 Task: Create in the project ByteRise and in the Backlog issue 'Address issues related to data duplication and redundancy' a child issue 'Kubernetes cluster backup and recovery remediation and testing', and assign it to team member softage.2@softage.net. Create in the project ByteRise and in the Backlog issue 'Develop a new feature to allow for integration with blockchain technology' a child issue 'Integration with fleet management systems', and assign it to team member softage.3@softage.net
Action: Mouse moved to (182, 55)
Screenshot: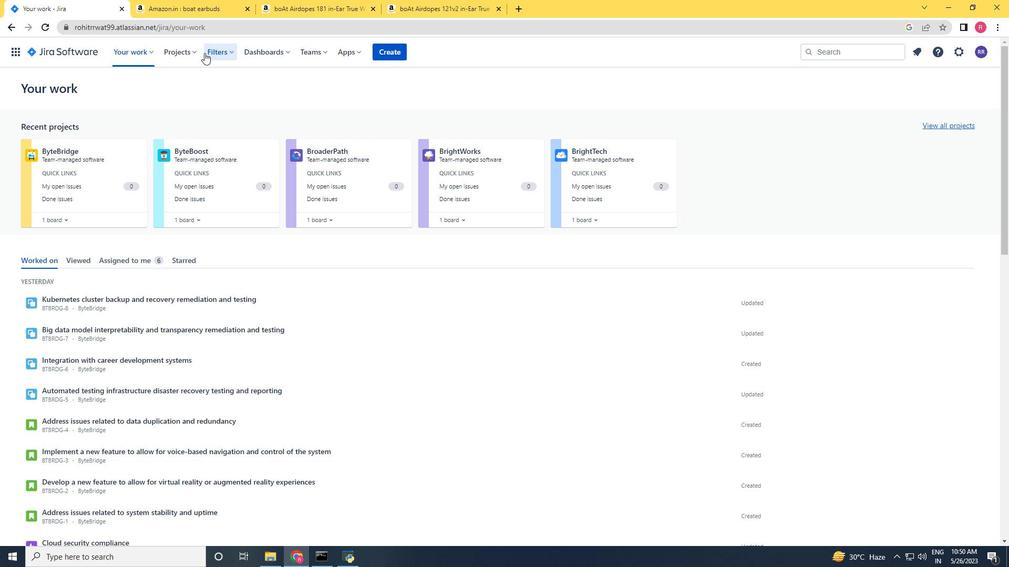 
Action: Mouse pressed left at (182, 55)
Screenshot: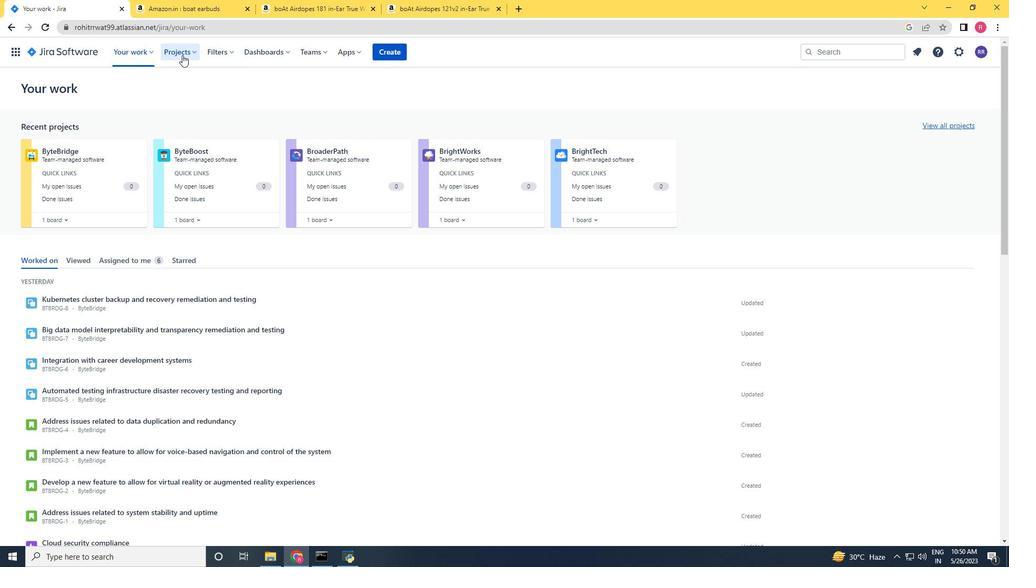 
Action: Mouse moved to (191, 110)
Screenshot: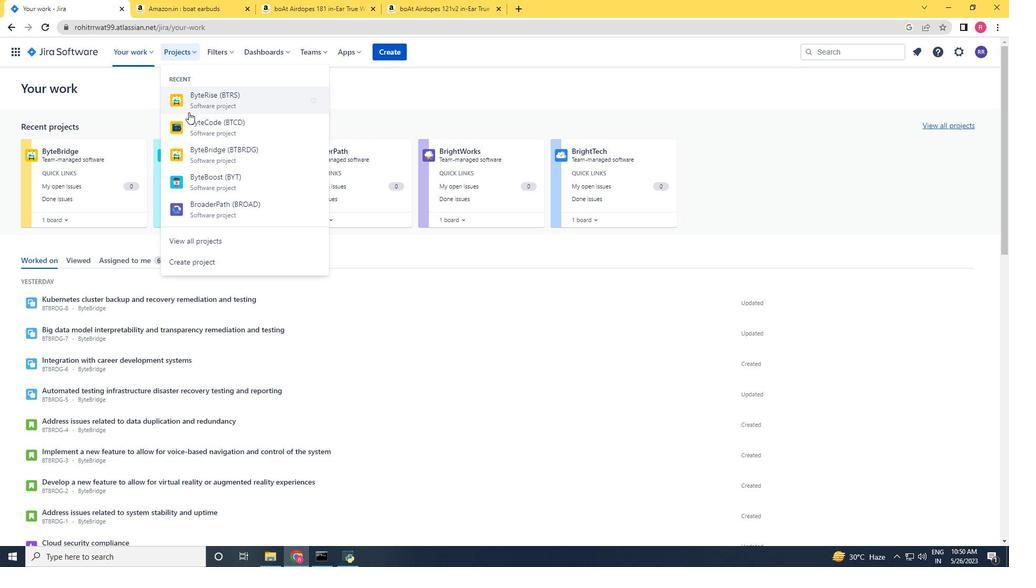 
Action: Mouse pressed left at (191, 110)
Screenshot: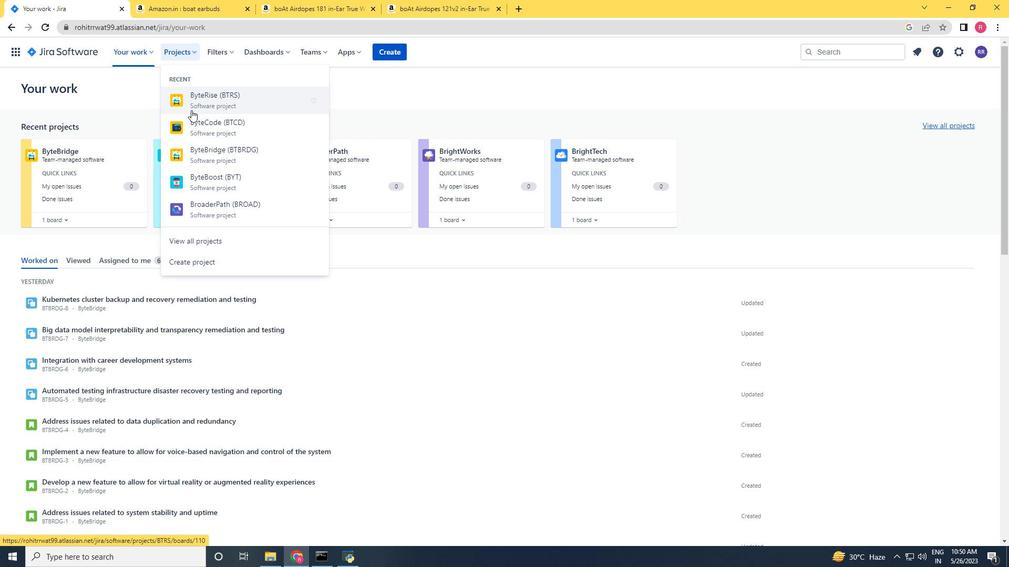 
Action: Mouse moved to (56, 154)
Screenshot: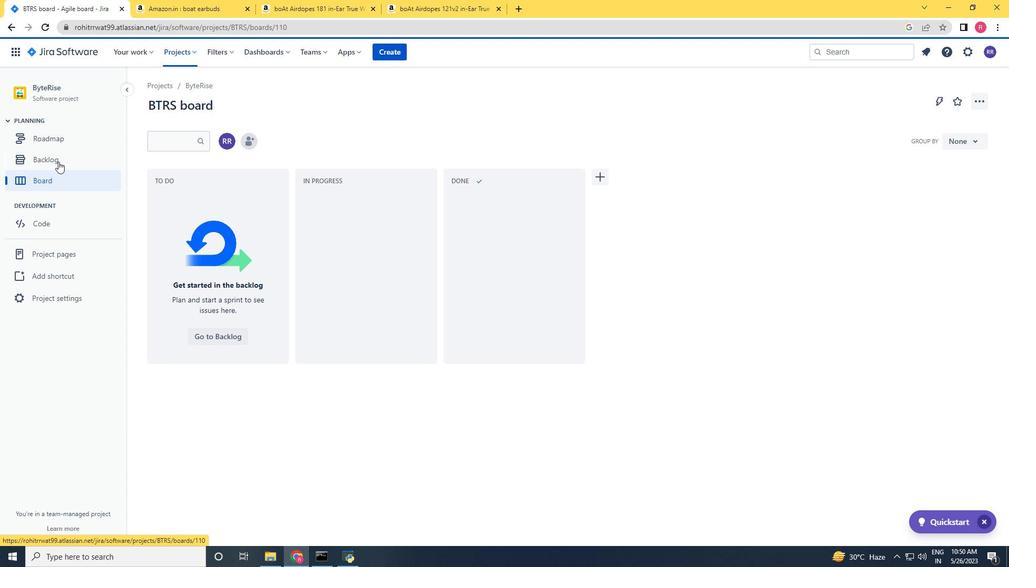 
Action: Mouse pressed left at (56, 154)
Screenshot: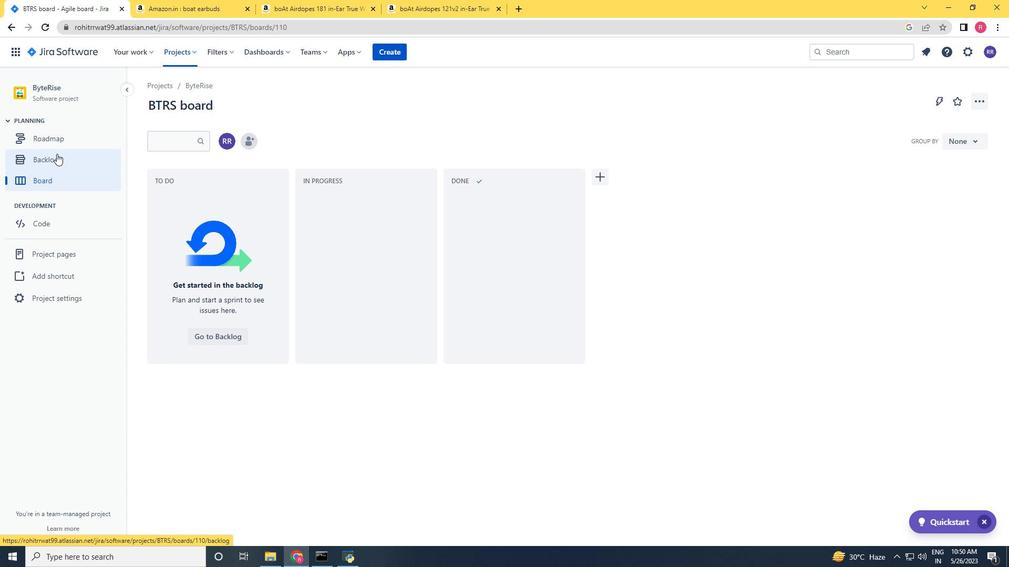 
Action: Mouse moved to (758, 323)
Screenshot: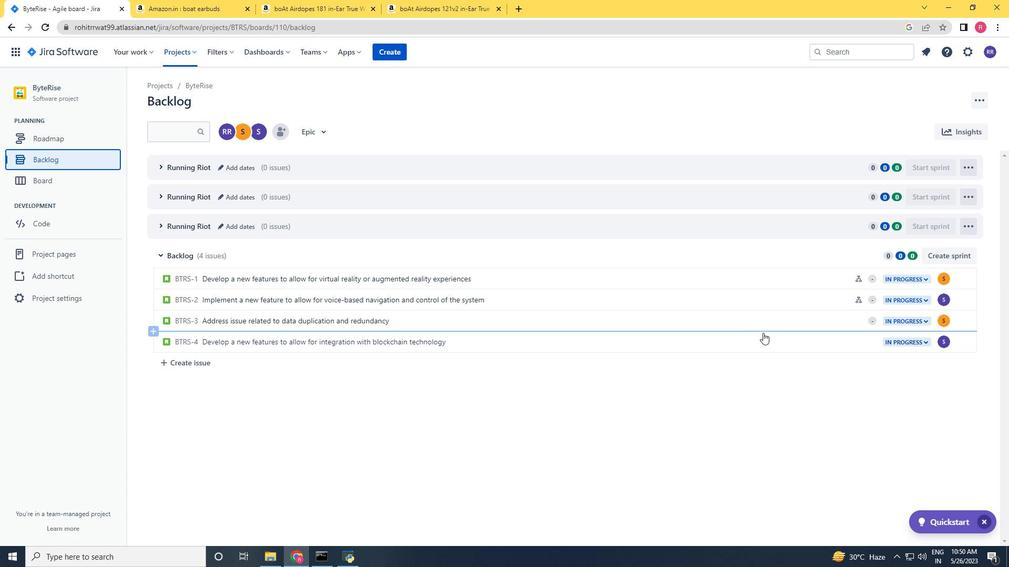 
Action: Mouse pressed left at (758, 323)
Screenshot: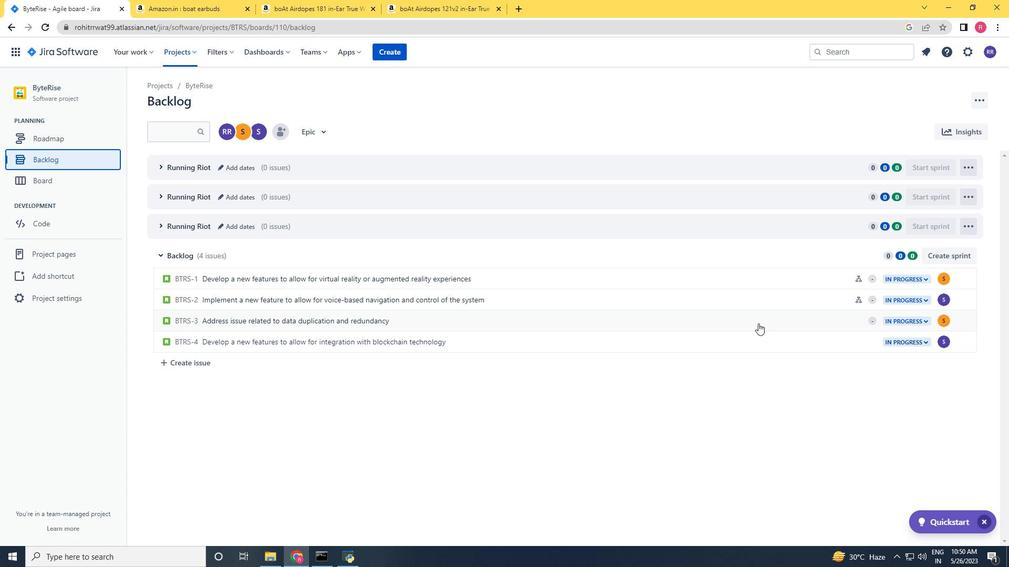 
Action: Mouse moved to (820, 225)
Screenshot: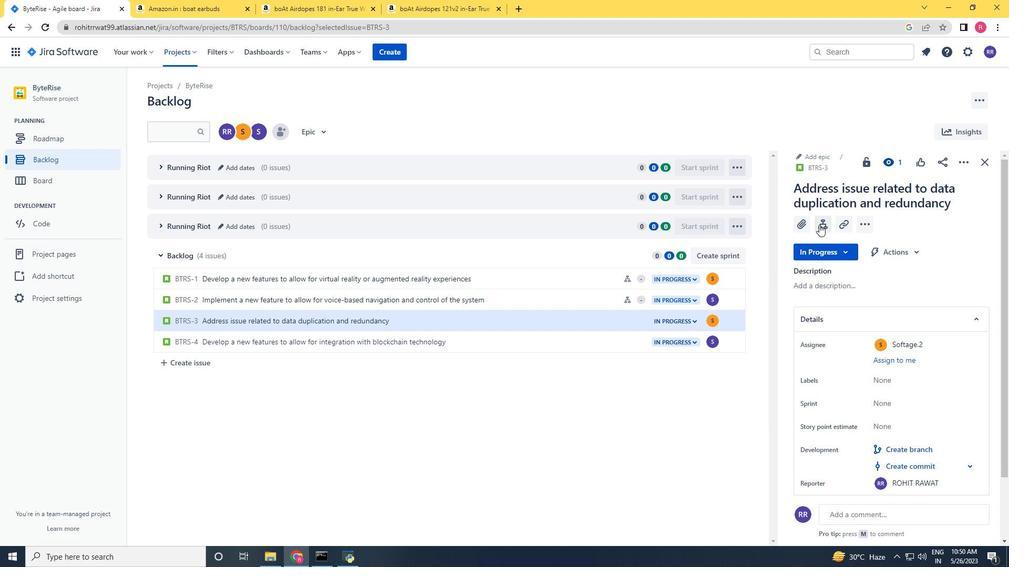 
Action: Mouse pressed left at (820, 225)
Screenshot: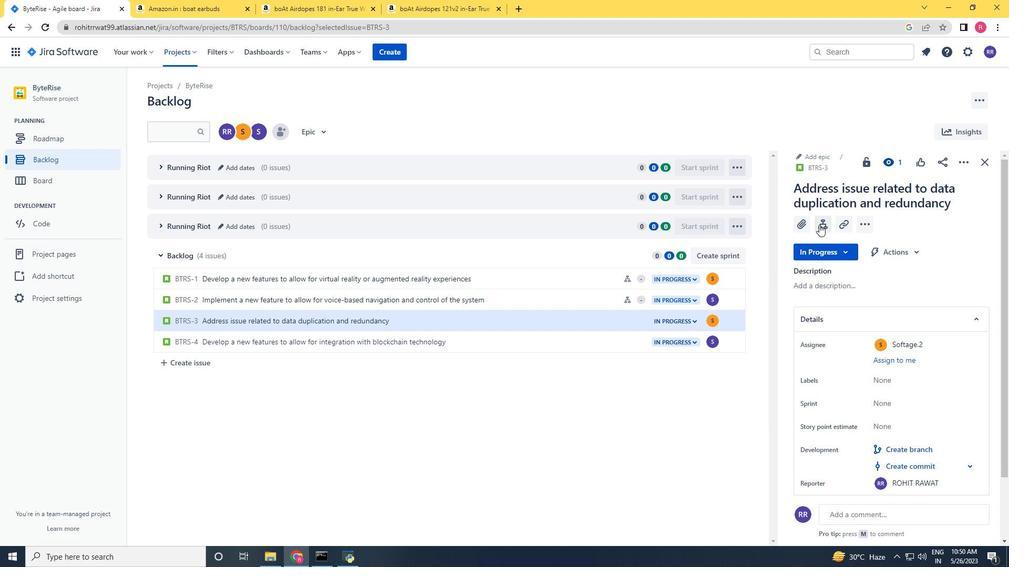 
Action: Mouse moved to (821, 226)
Screenshot: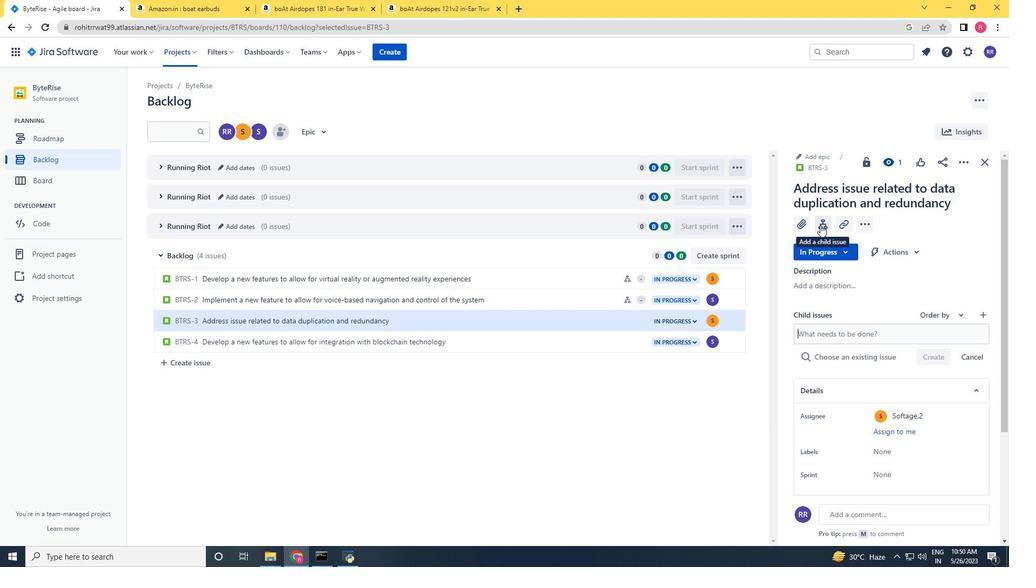 
Action: Key pressed <Key.shift>Kubernetes<Key.space>cluster<Key.backspace><Key.backspace><Key.backspace>ter<Key.space>backuo<Key.backspace>p<Key.space>and<Key.space>recovery<Key.space>remediation<Key.space>and<Key.space>testing<Key.space><Key.enter>
Screenshot: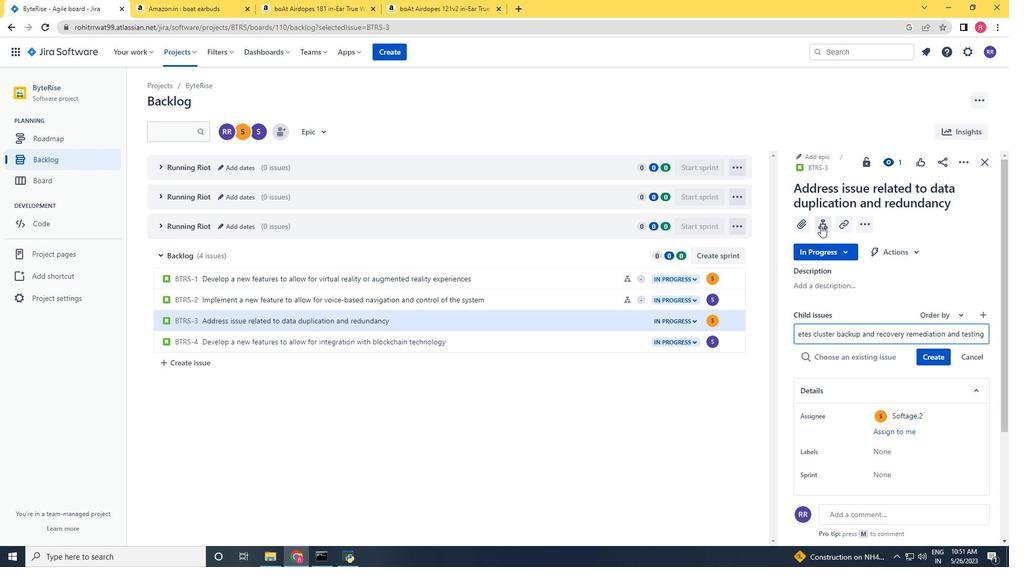 
Action: Mouse moved to (594, 340)
Screenshot: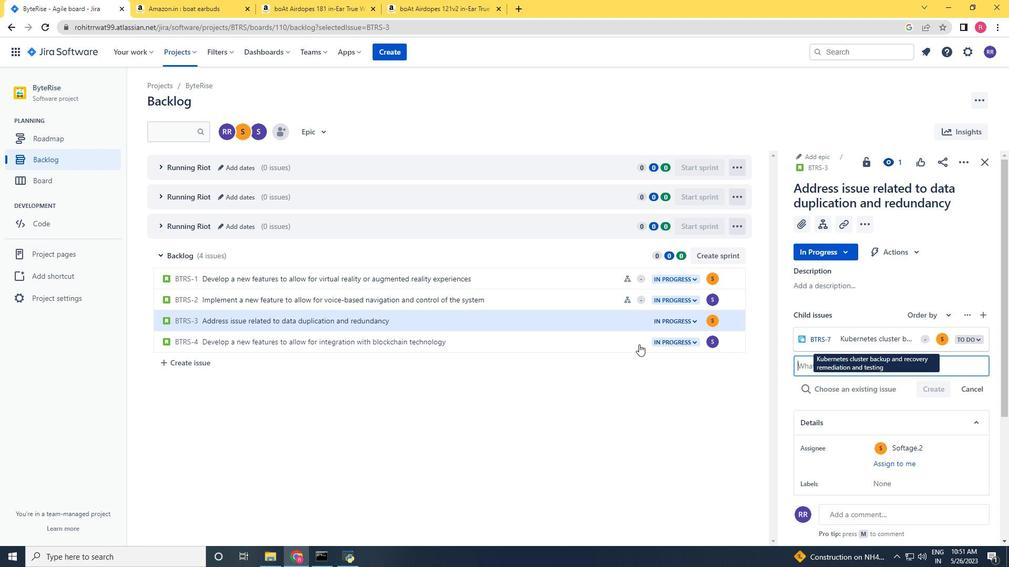 
Action: Mouse pressed left at (594, 340)
Screenshot: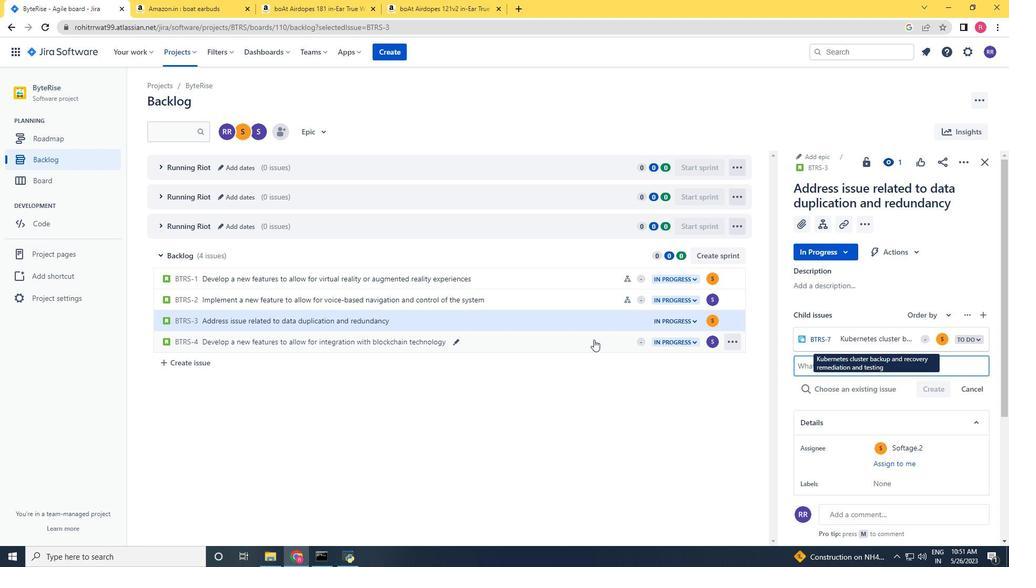 
Action: Mouse moved to (823, 240)
Screenshot: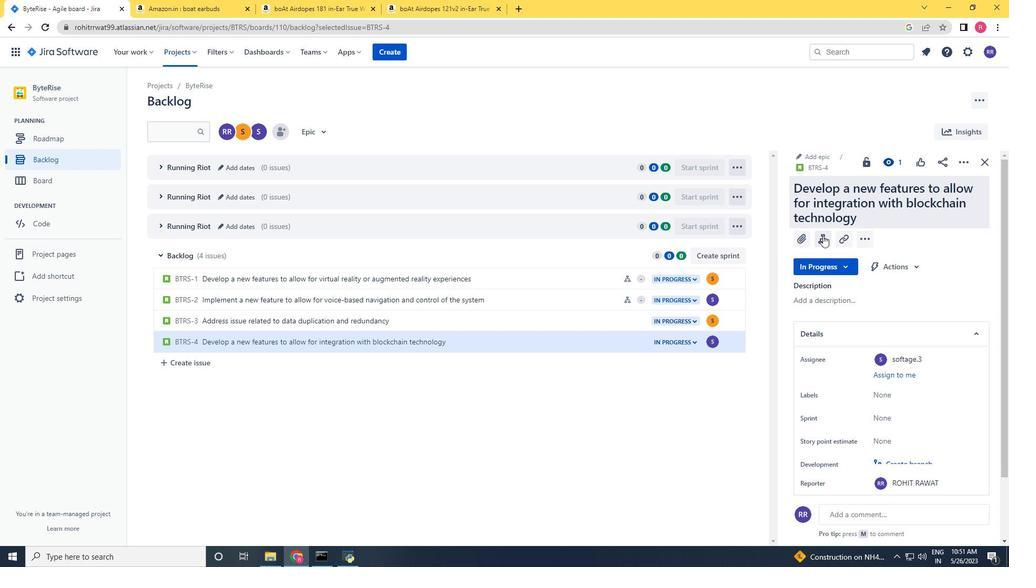 
Action: Mouse pressed left at (823, 240)
Screenshot: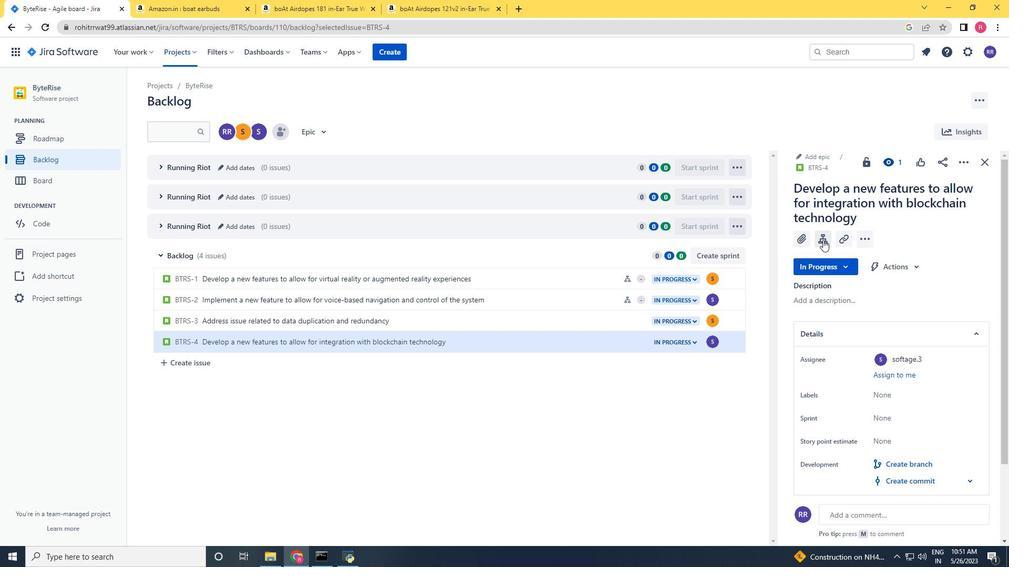 
Action: Key pressed <Key.shift>Integration<Key.space>with<Key.space>flee<Key.space><Key.backspace>t<Key.space>management<Key.space>system<Key.space><Key.backspace>s<Key.space><Key.enter>
Screenshot: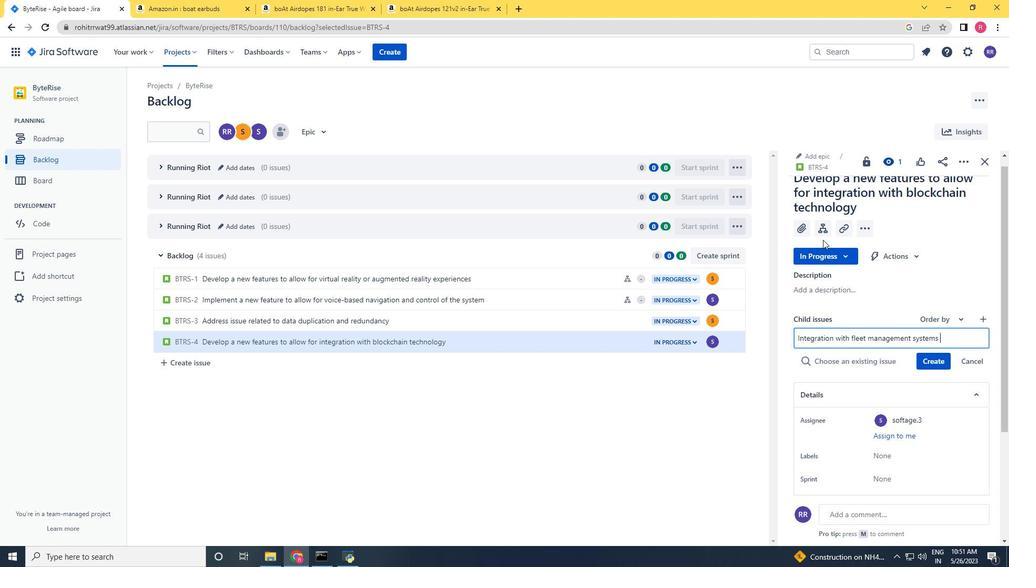 
Action: Mouse moved to (939, 345)
Screenshot: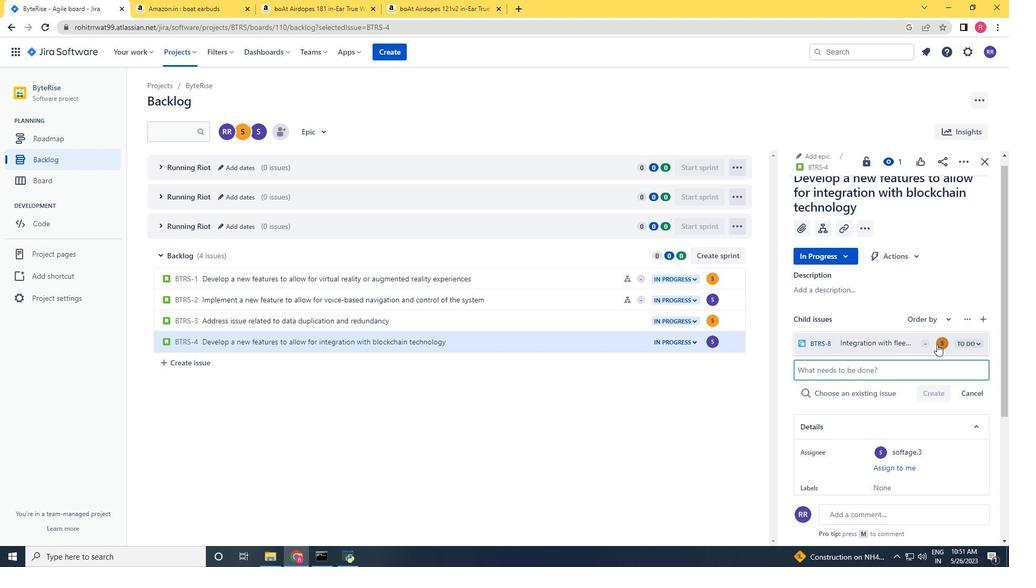 
Action: Mouse pressed left at (939, 345)
Screenshot: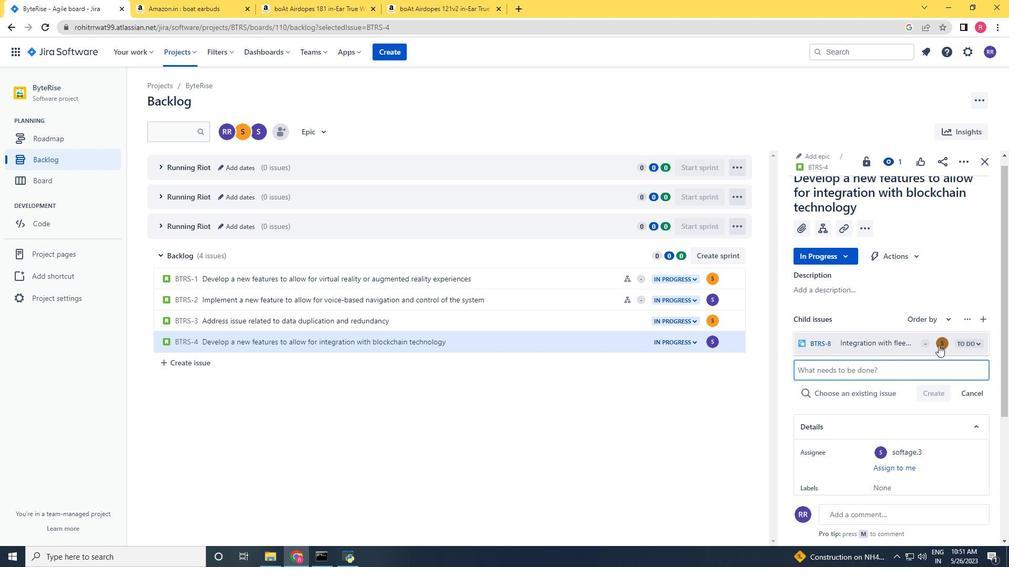 
Action: Key pressed softage.3<Key.shift>@softage.net
Screenshot: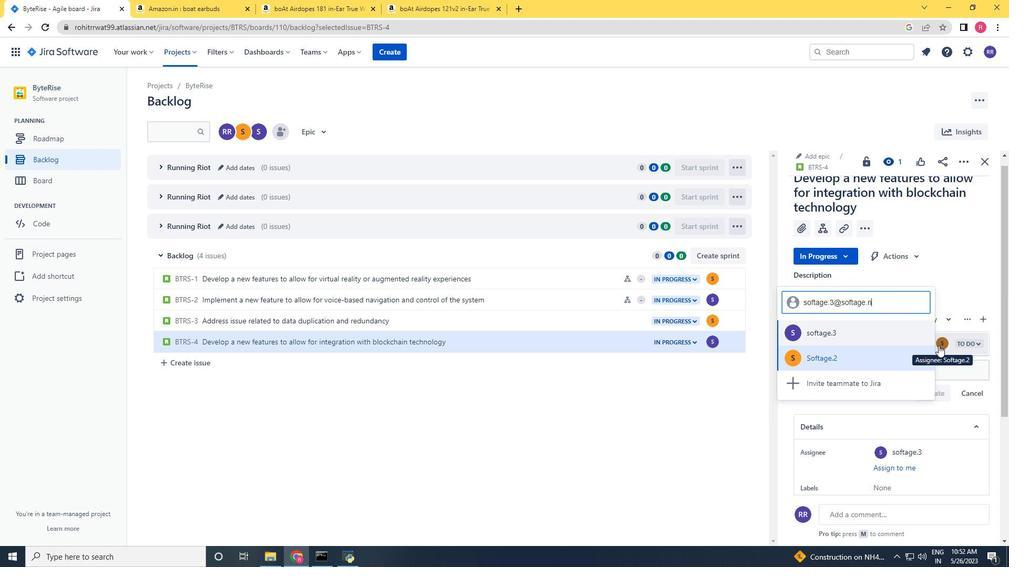 
Action: Mouse moved to (850, 340)
Screenshot: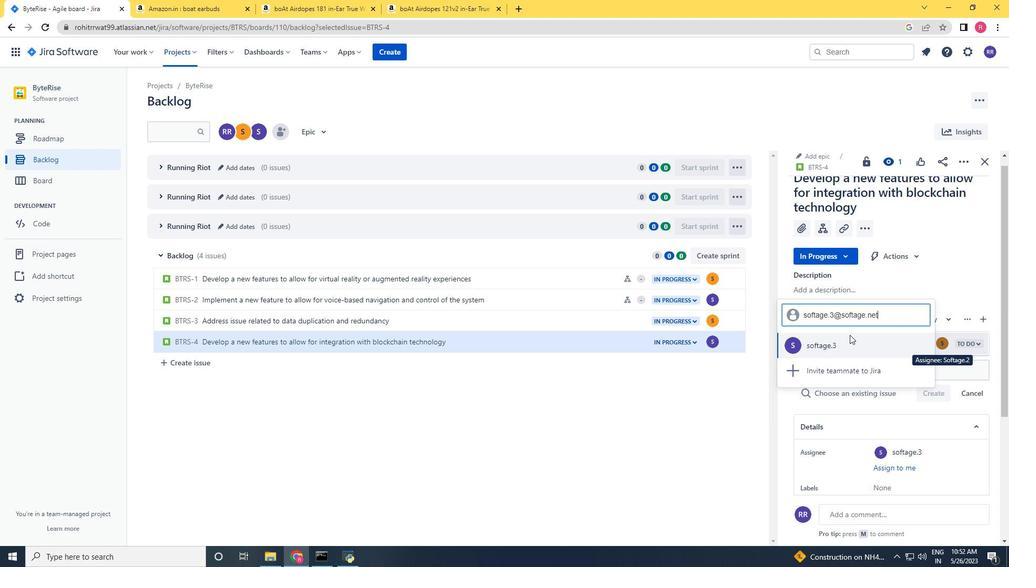 
Action: Mouse pressed left at (850, 340)
Screenshot: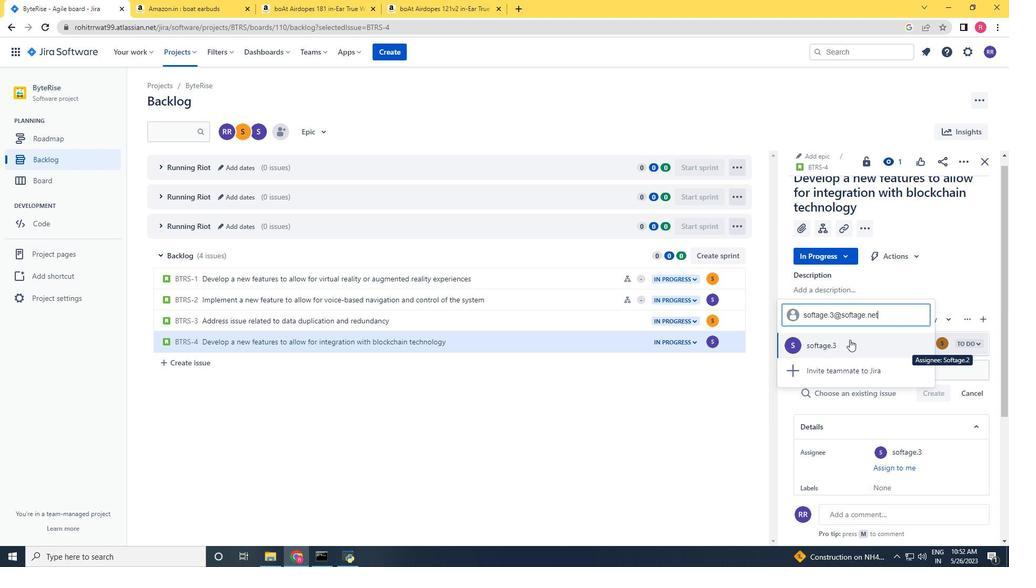 
Action: Mouse moved to (514, 480)
Screenshot: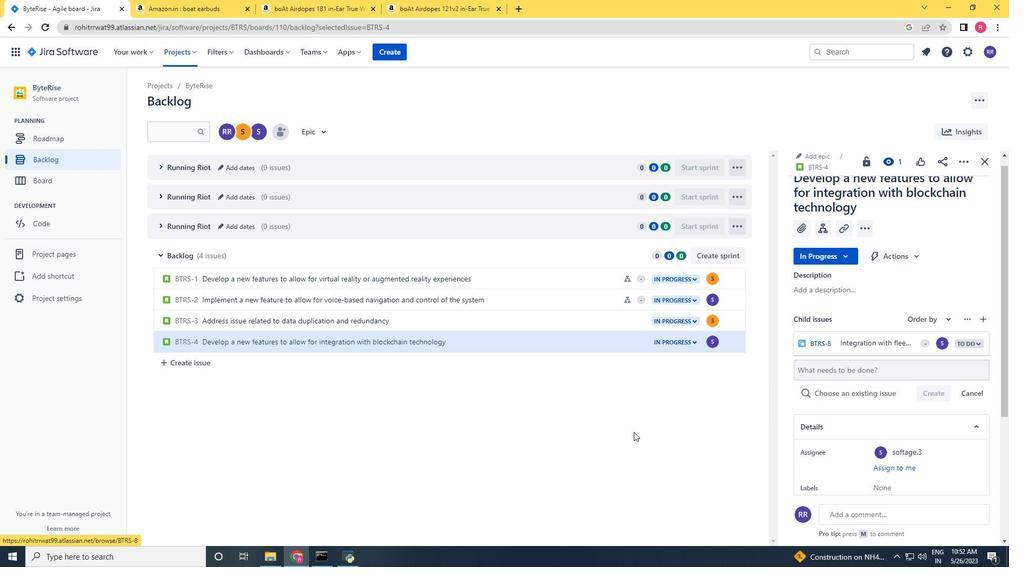 
Action: Mouse scrolled (514, 480) with delta (0, 0)
Screenshot: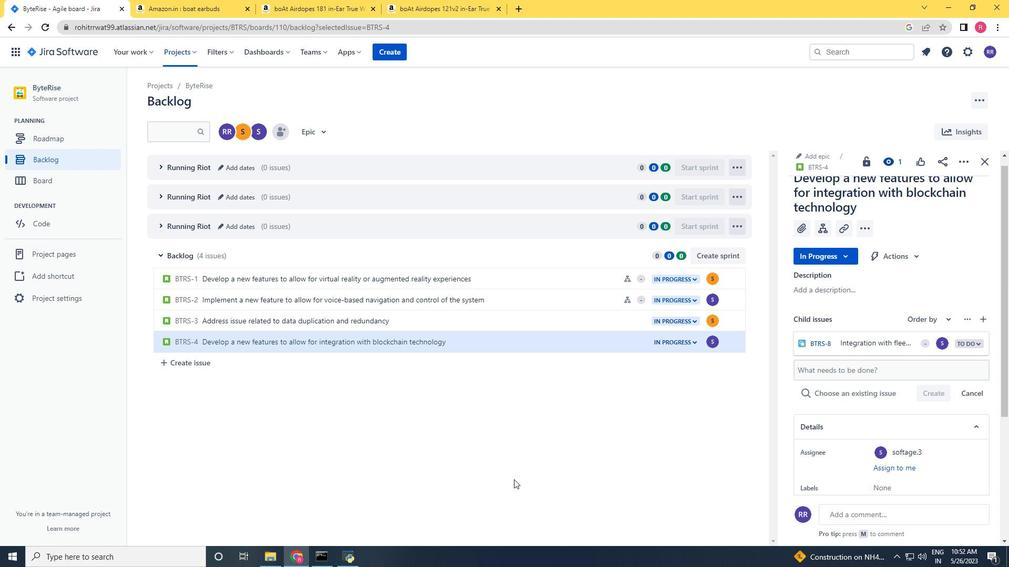
Action: Mouse scrolled (514, 480) with delta (0, 0)
Screenshot: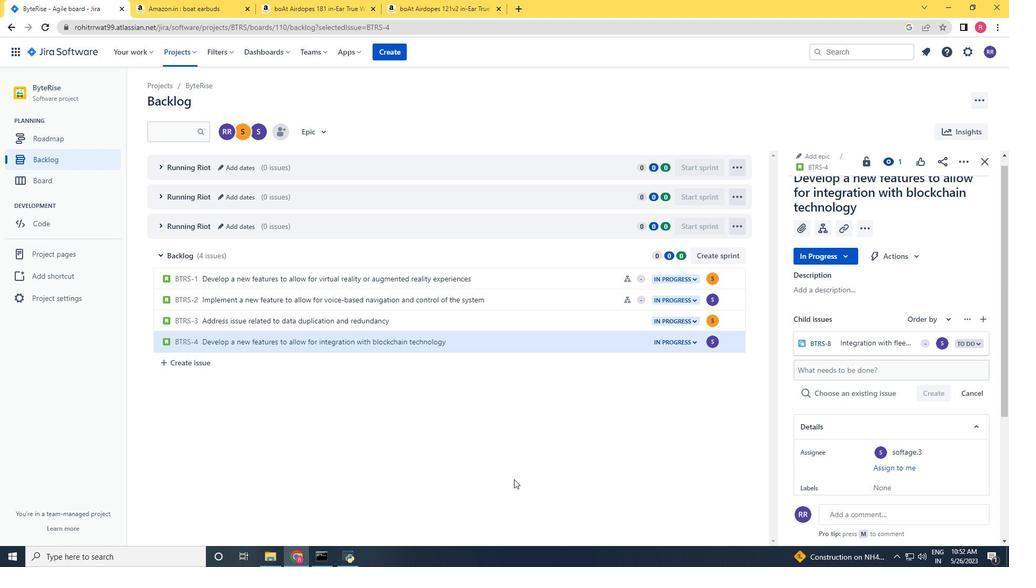 
Action: Mouse scrolled (514, 480) with delta (0, 0)
Screenshot: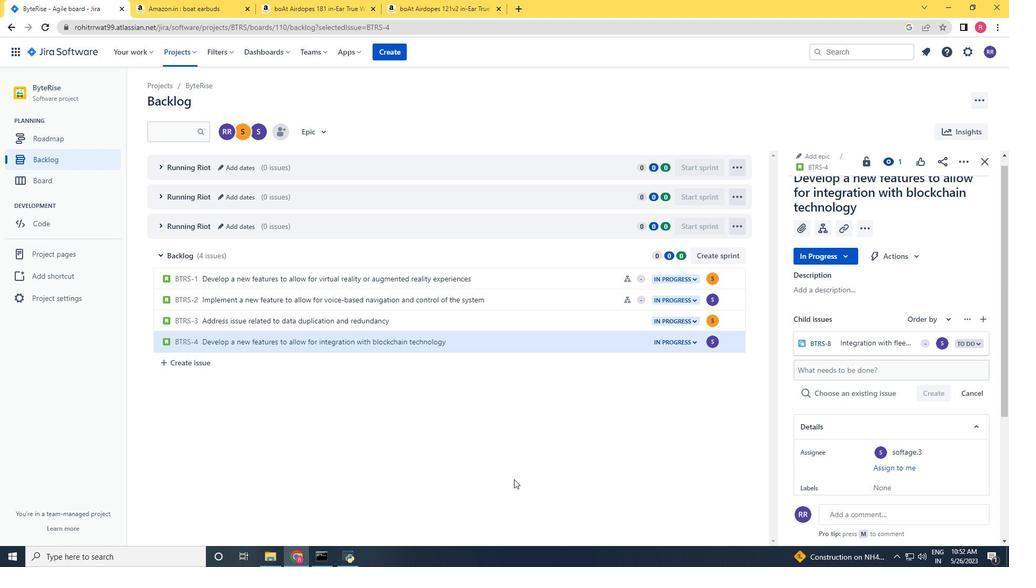 
Action: Mouse scrolled (514, 480) with delta (0, 0)
Screenshot: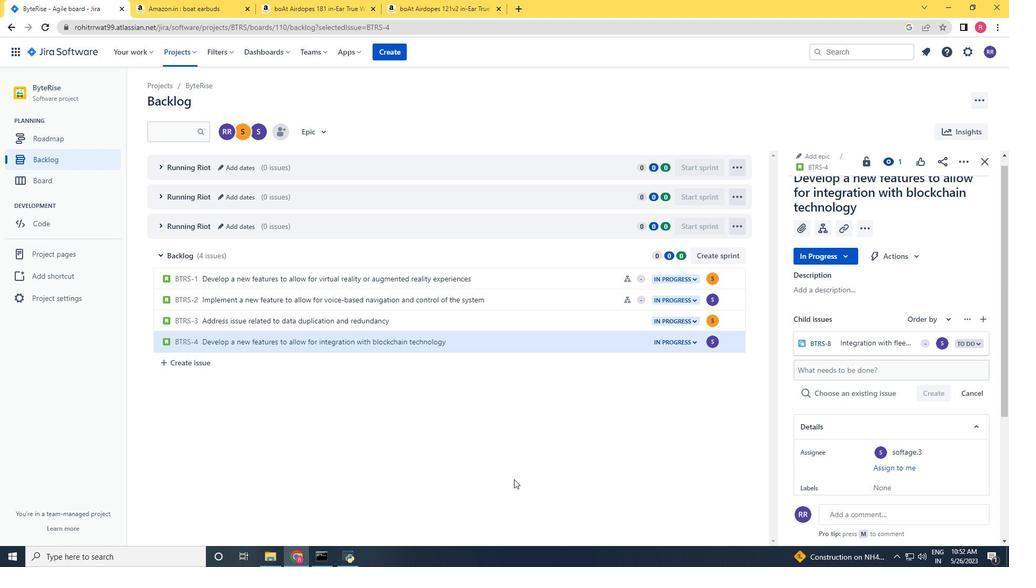 
